 Task: Help me in understanding more about SSO
Action: Mouse moved to (204, 141)
Screenshot: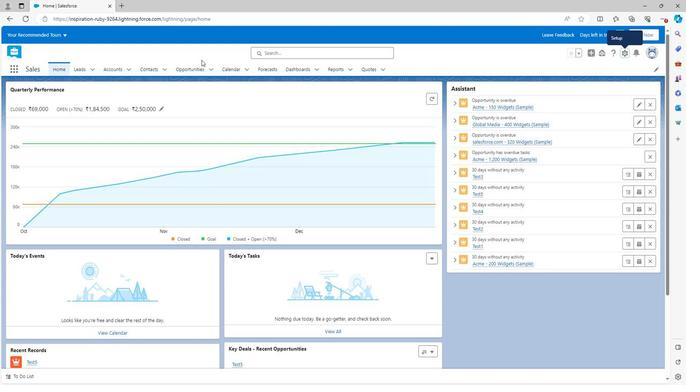 
Action: Mouse scrolled (204, 141) with delta (0, 0)
Screenshot: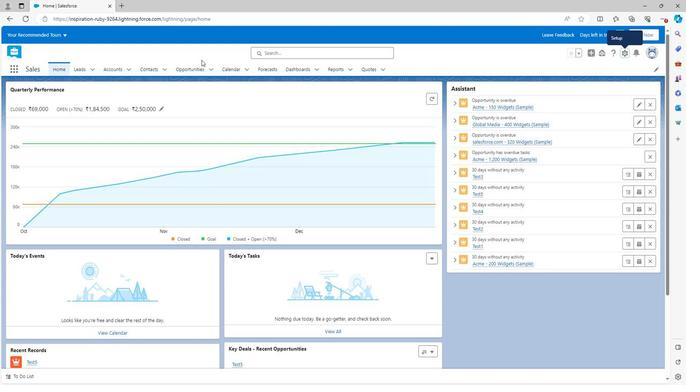 
Action: Mouse scrolled (204, 141) with delta (0, 0)
Screenshot: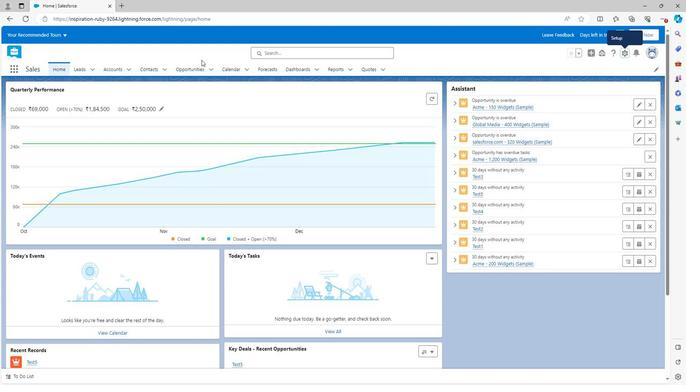 
Action: Mouse scrolled (204, 141) with delta (0, 0)
Screenshot: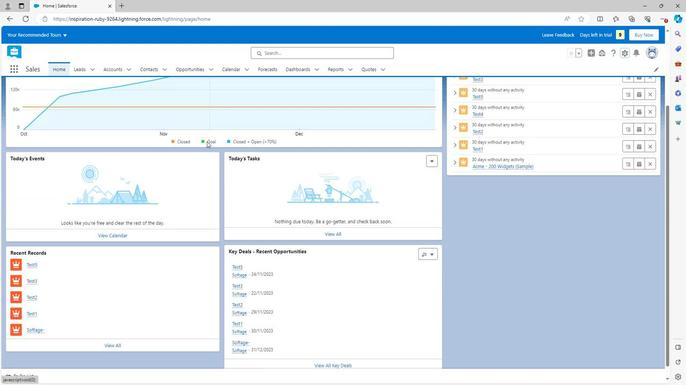 
Action: Mouse scrolled (204, 142) with delta (0, 0)
Screenshot: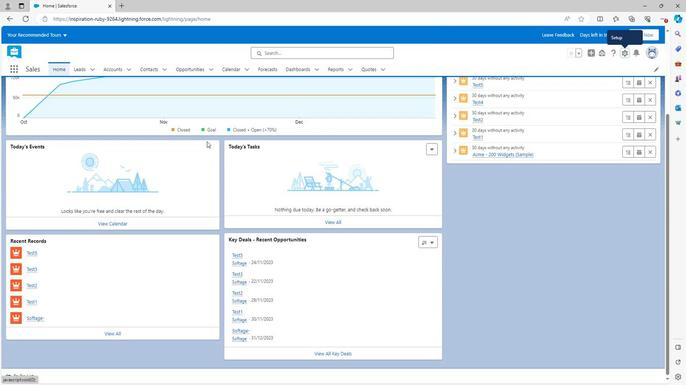 
Action: Mouse scrolled (204, 142) with delta (0, 0)
Screenshot: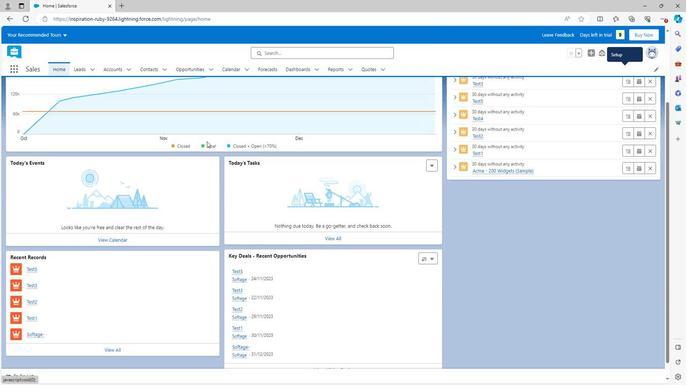 
Action: Mouse scrolled (204, 142) with delta (0, 0)
Screenshot: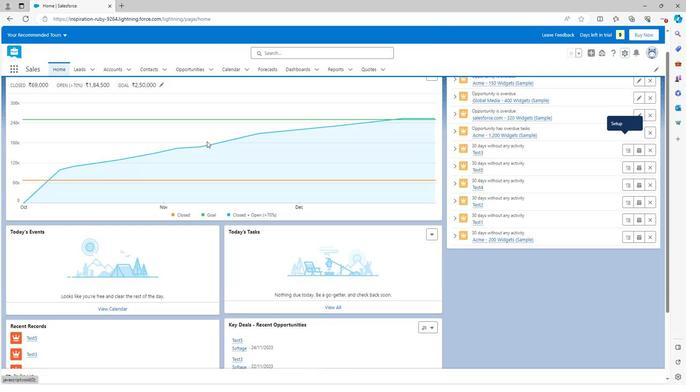 
Action: Mouse scrolled (204, 142) with delta (0, 0)
Screenshot: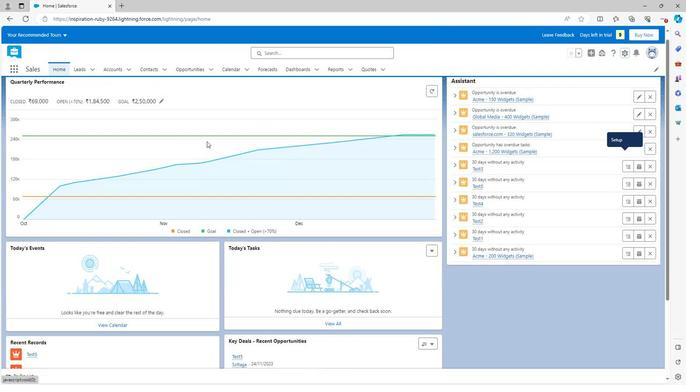 
Action: Mouse moved to (623, 50)
Screenshot: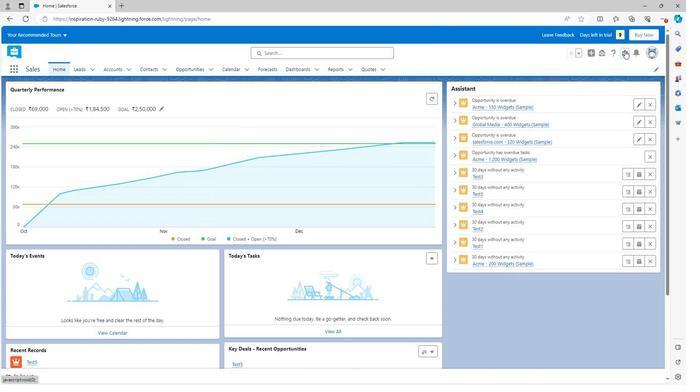 
Action: Mouse pressed left at (623, 50)
Screenshot: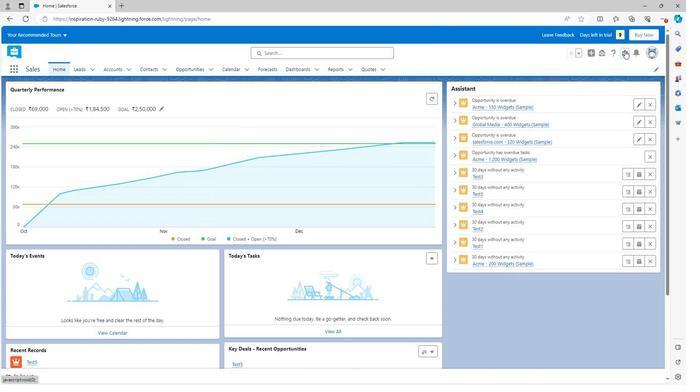 
Action: Mouse moved to (582, 74)
Screenshot: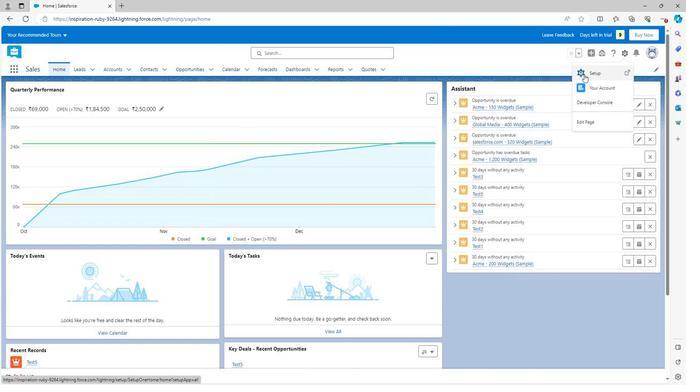 
Action: Mouse pressed left at (582, 74)
Screenshot: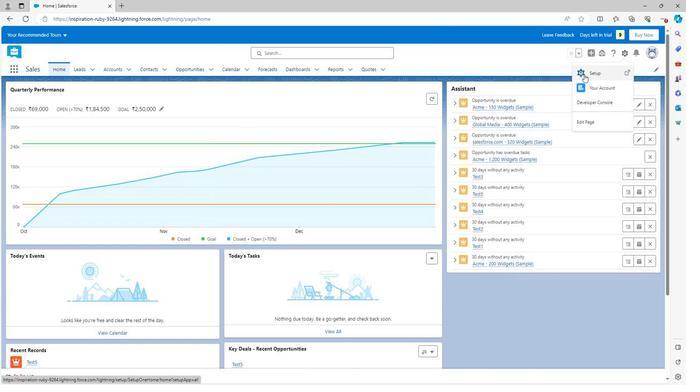 
Action: Mouse moved to (621, 54)
Screenshot: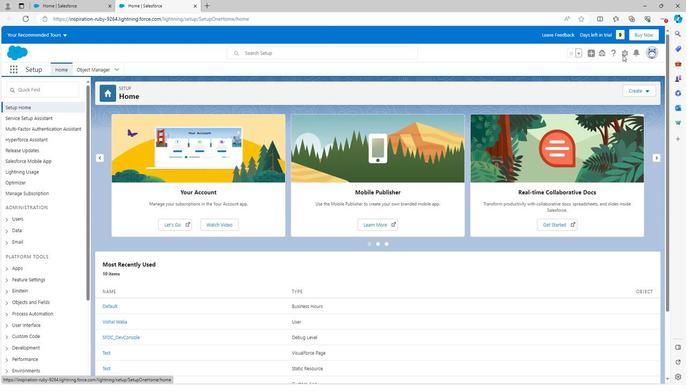 
Action: Mouse pressed left at (621, 54)
Screenshot: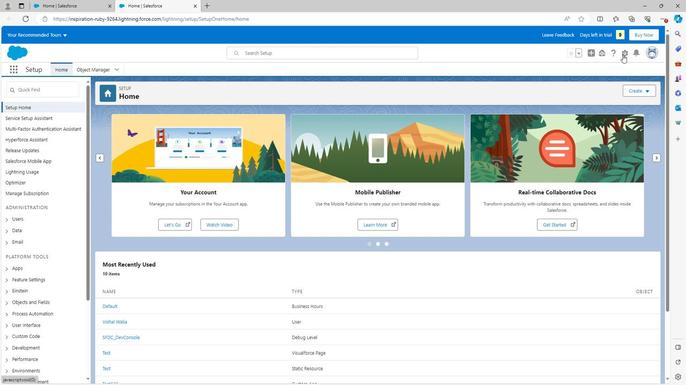 
Action: Mouse moved to (602, 72)
Screenshot: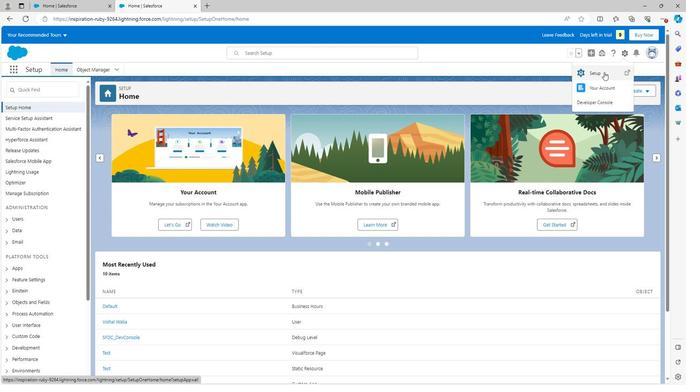 
Action: Mouse pressed left at (602, 72)
Screenshot: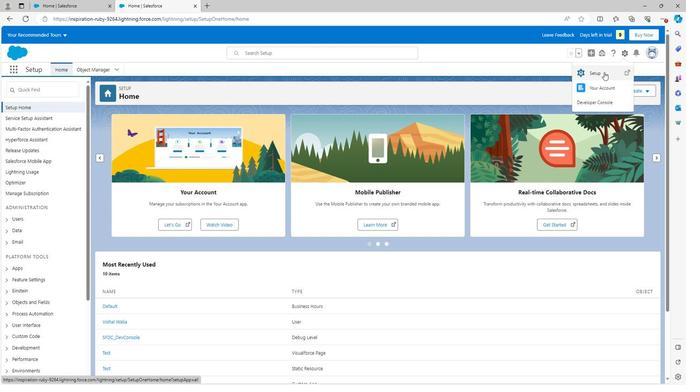
Action: Mouse moved to (41, 202)
Screenshot: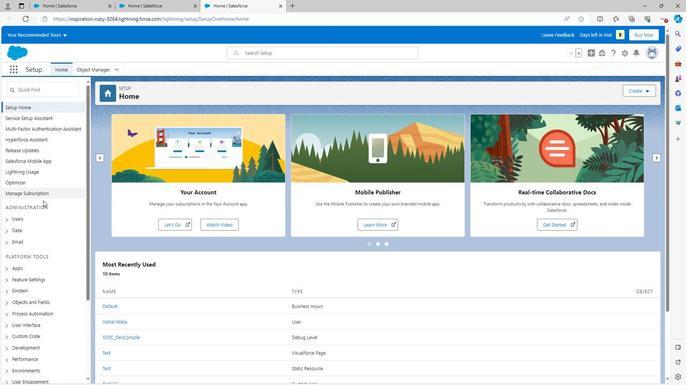 
Action: Mouse scrolled (41, 202) with delta (0, 0)
Screenshot: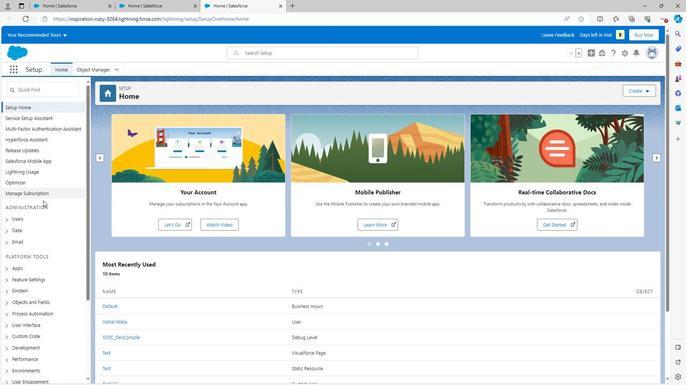 
Action: Mouse moved to (31, 265)
Screenshot: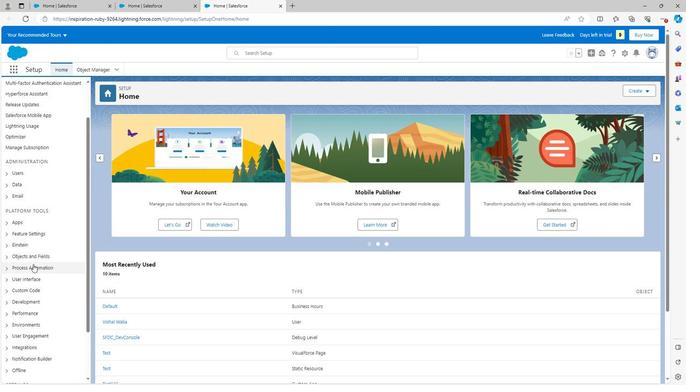 
Action: Mouse scrolled (31, 265) with delta (0, 0)
Screenshot: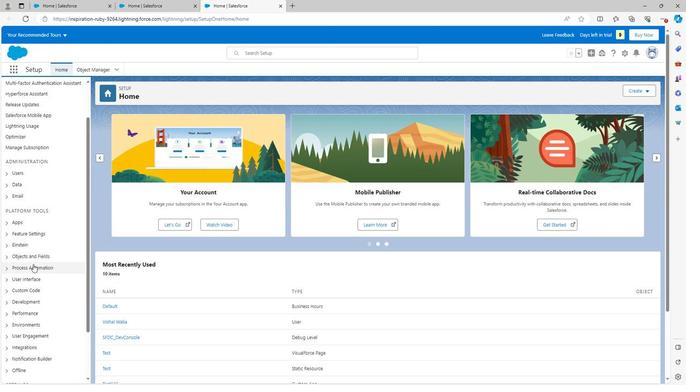 
Action: Mouse scrolled (31, 265) with delta (0, 0)
Screenshot: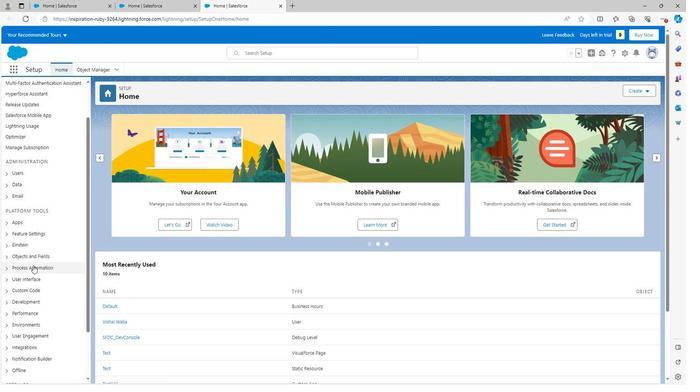 
Action: Mouse scrolled (31, 265) with delta (0, 0)
Screenshot: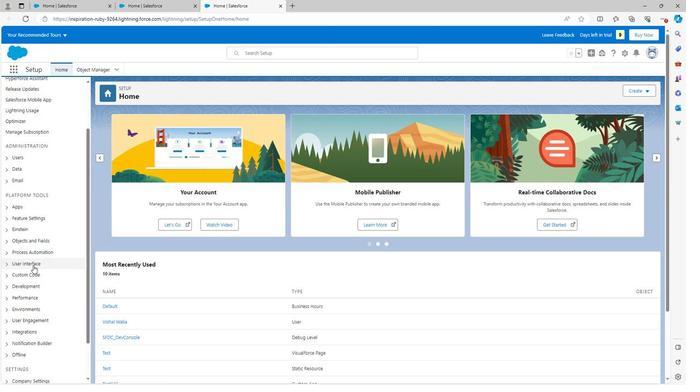 
Action: Mouse moved to (25, 265)
Screenshot: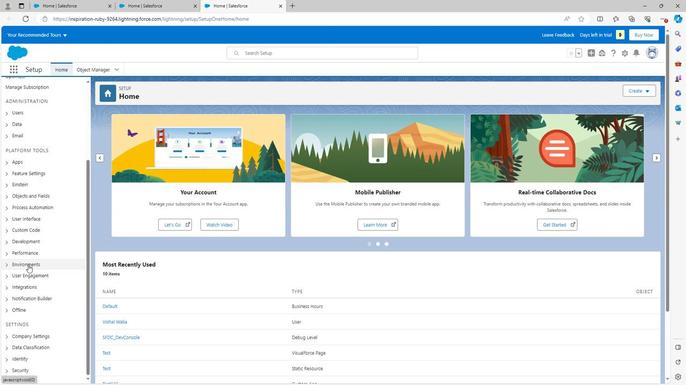 
Action: Mouse scrolled (25, 264) with delta (0, 0)
Screenshot: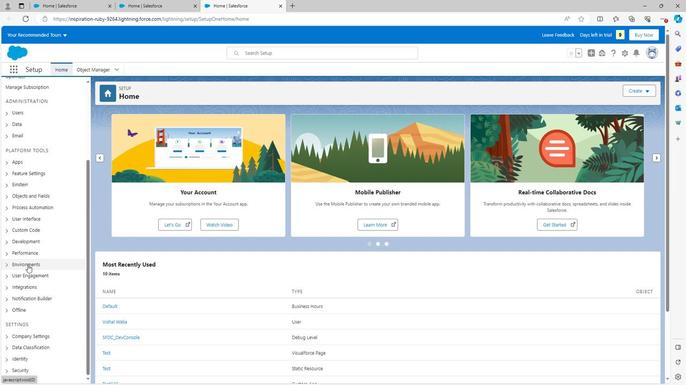 
Action: Mouse moved to (24, 272)
Screenshot: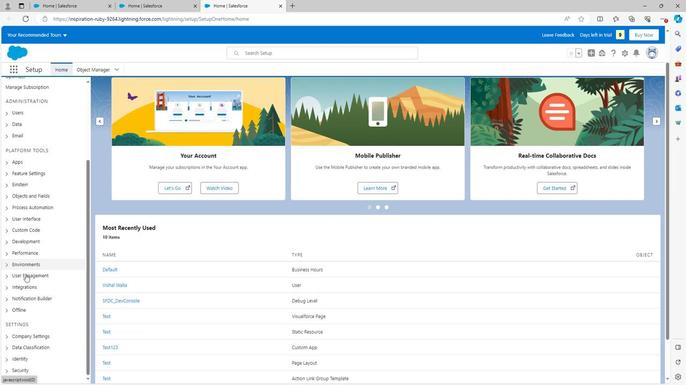 
Action: Mouse scrolled (24, 271) with delta (0, 0)
Screenshot: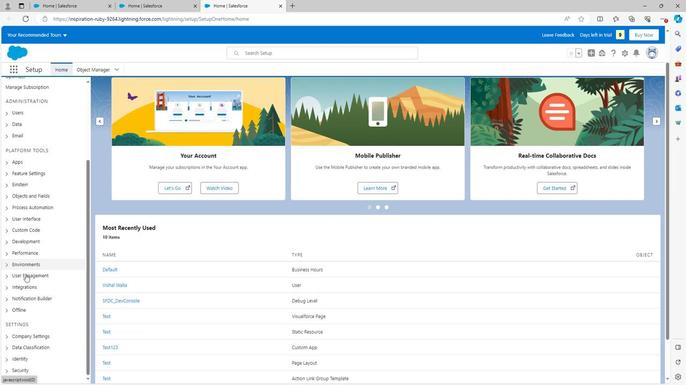 
Action: Mouse moved to (23, 275)
Screenshot: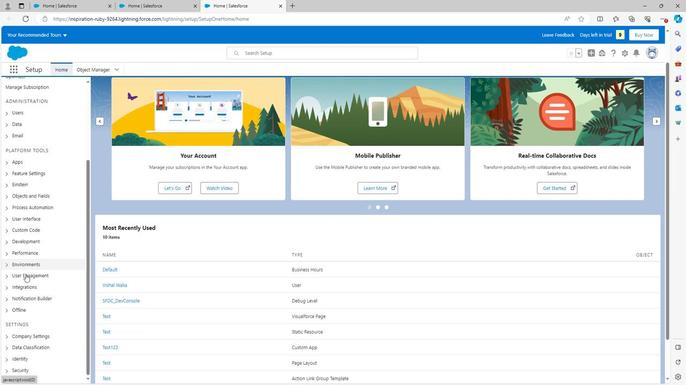 
Action: Mouse scrolled (23, 275) with delta (0, 0)
Screenshot: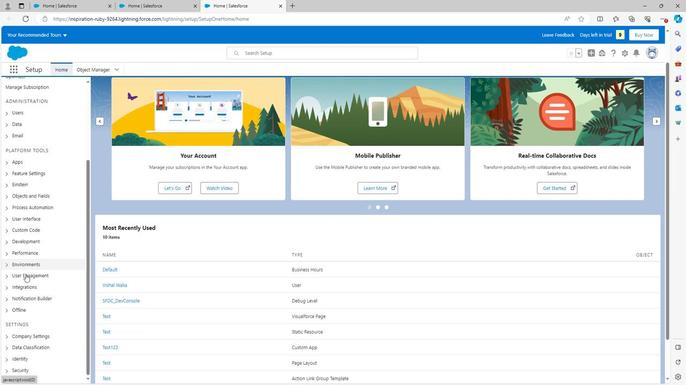 
Action: Mouse scrolled (23, 275) with delta (0, 0)
Screenshot: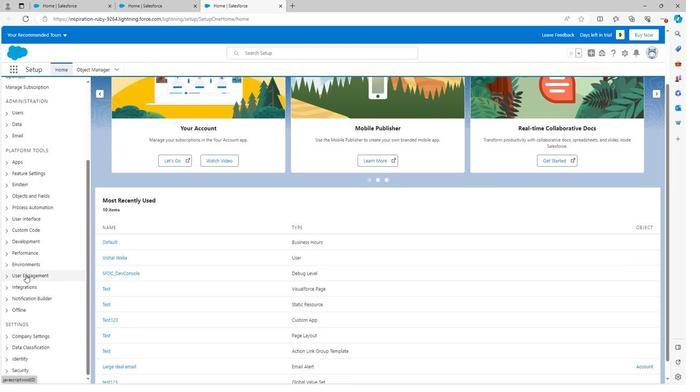 
Action: Mouse moved to (2, 361)
Screenshot: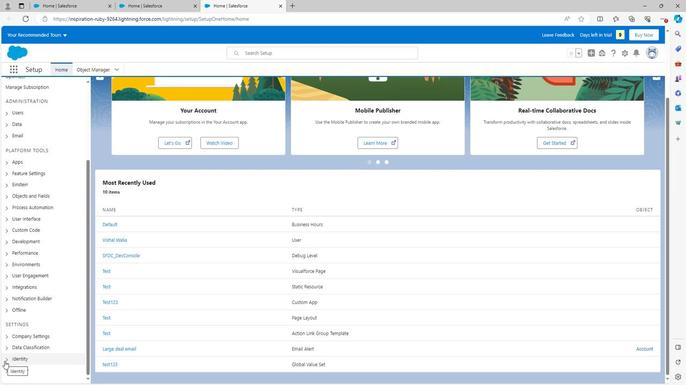 
Action: Mouse pressed left at (2, 361)
Screenshot: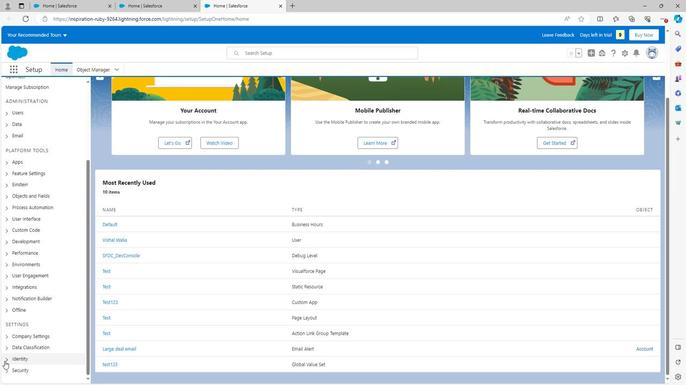 
Action: Mouse scrolled (2, 361) with delta (0, 0)
Screenshot: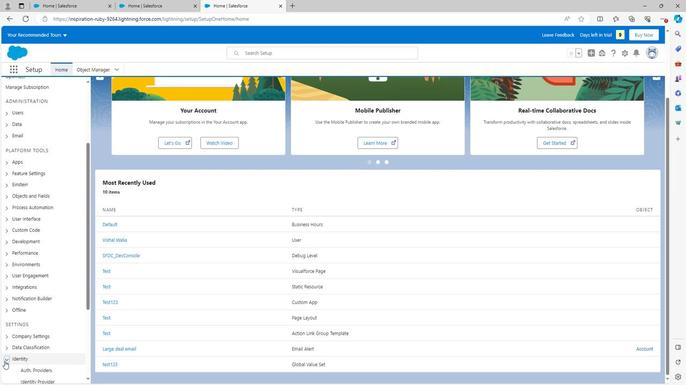 
Action: Mouse scrolled (2, 361) with delta (0, 0)
Screenshot: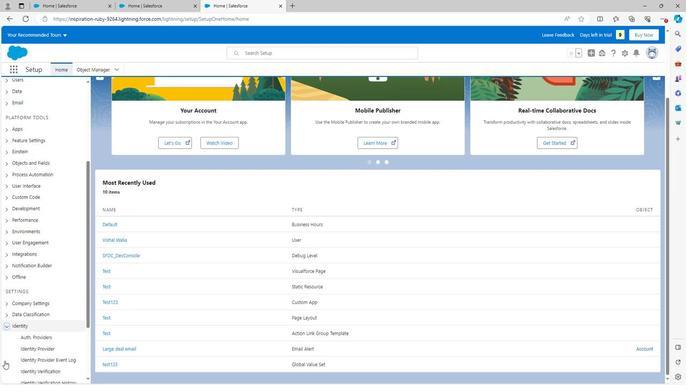 
Action: Mouse scrolled (2, 361) with delta (0, 0)
Screenshot: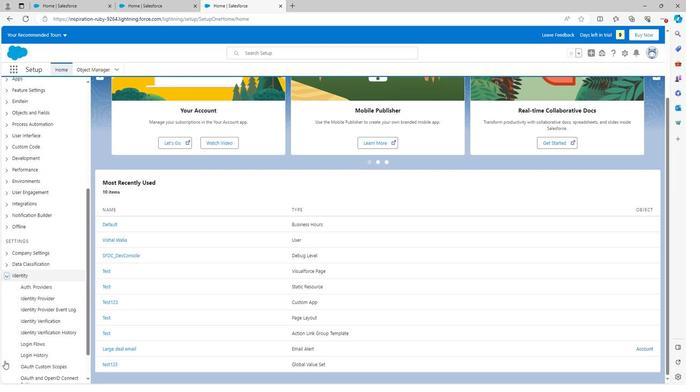 
Action: Mouse moved to (41, 263)
Screenshot: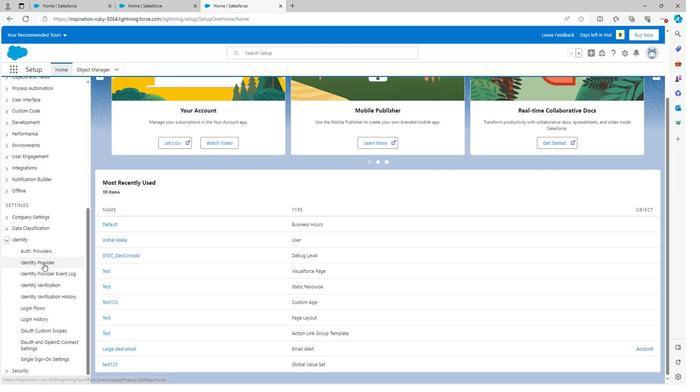 
Action: Mouse pressed left at (41, 263)
Screenshot: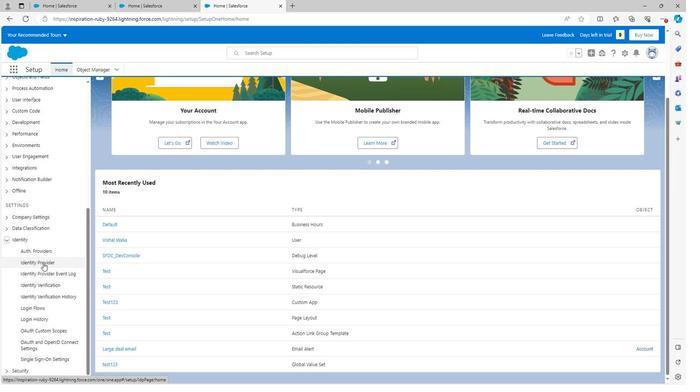 
Action: Mouse moved to (633, 147)
Screenshot: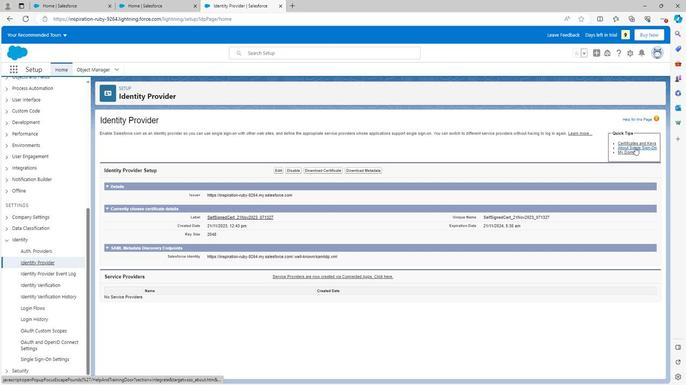 
Action: Mouse pressed left at (633, 147)
Screenshot: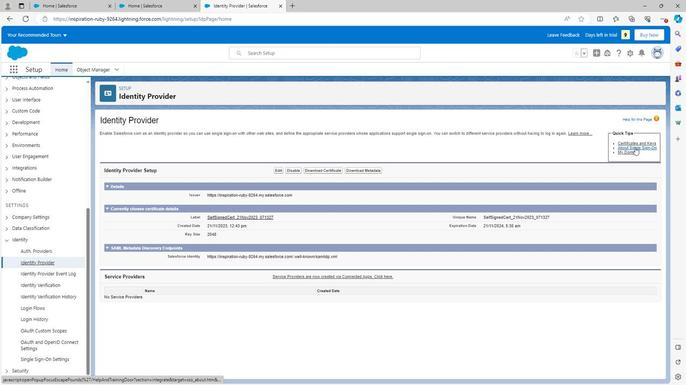 
Action: Mouse moved to (244, 194)
Screenshot: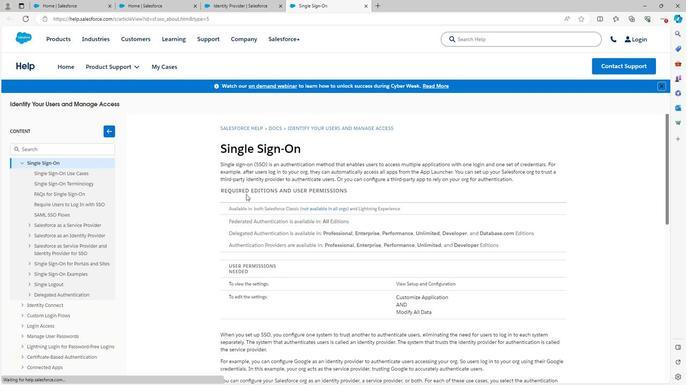 
Action: Mouse scrolled (244, 194) with delta (0, 0)
Screenshot: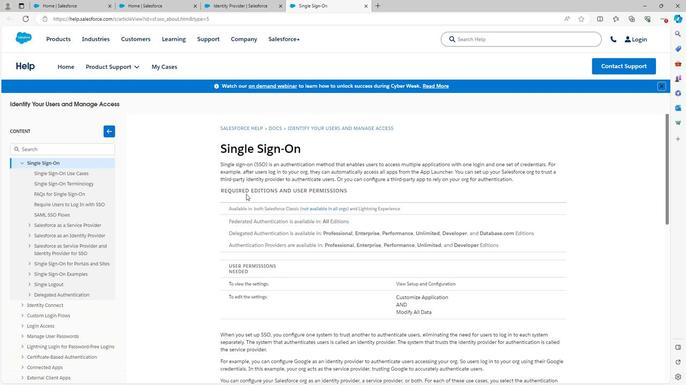 
Action: Mouse scrolled (244, 194) with delta (0, 0)
Screenshot: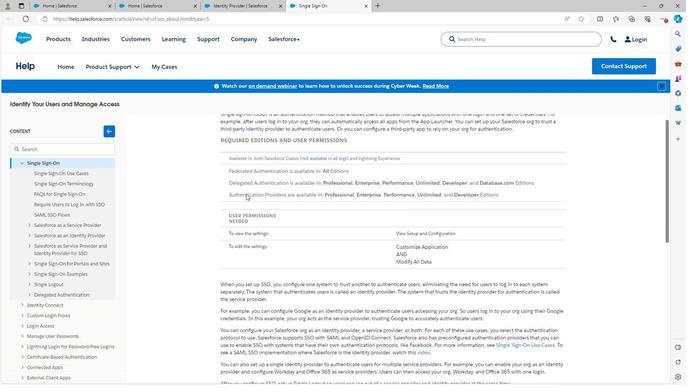 
Action: Mouse scrolled (244, 194) with delta (0, 0)
Screenshot: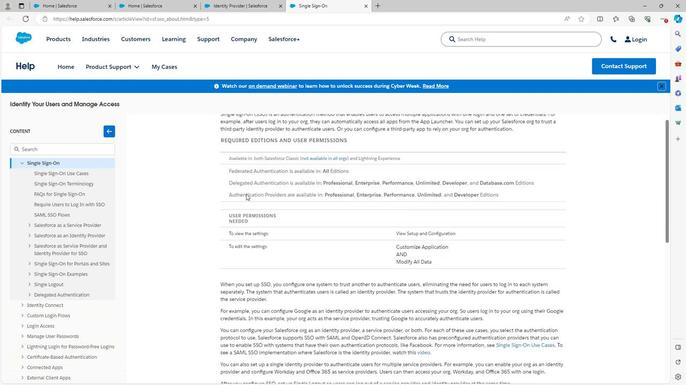 
Action: Mouse scrolled (244, 194) with delta (0, 0)
Screenshot: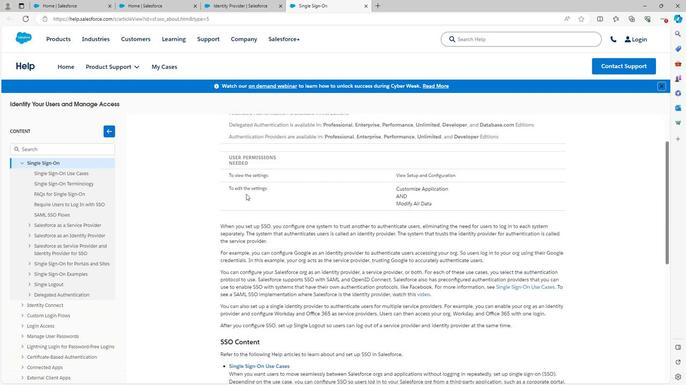 
Action: Mouse moved to (243, 194)
Screenshot: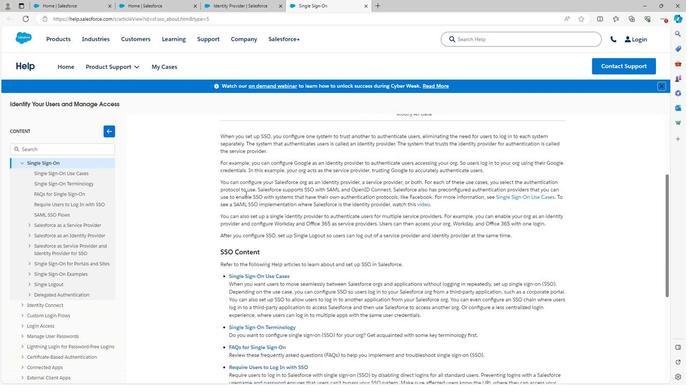 
Action: Mouse scrolled (243, 193) with delta (0, 0)
Screenshot: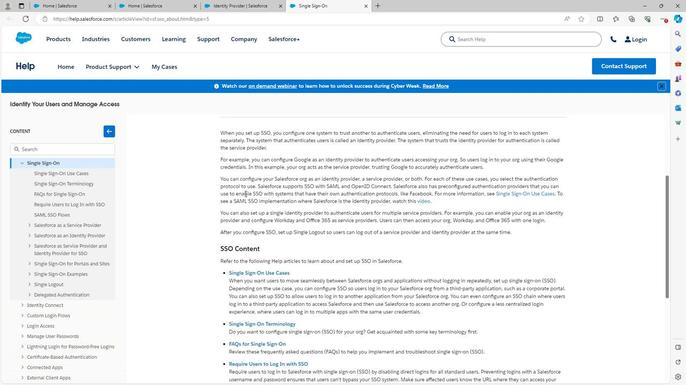 
Action: Mouse scrolled (243, 193) with delta (0, 0)
Screenshot: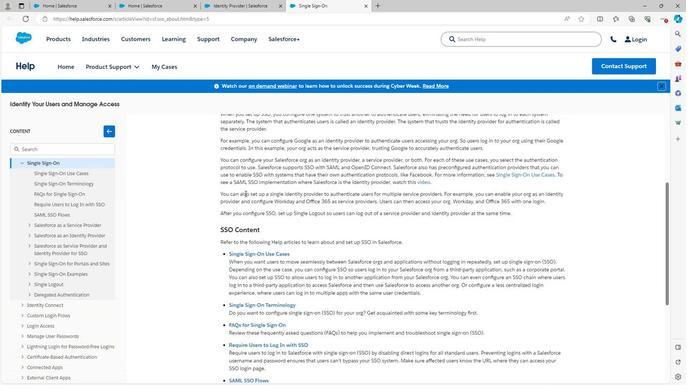 
Action: Mouse scrolled (243, 193) with delta (0, 0)
Screenshot: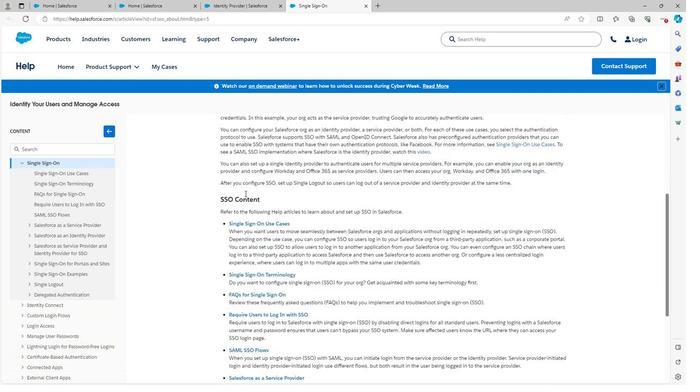 
Action: Mouse scrolled (243, 194) with delta (0, 0)
Screenshot: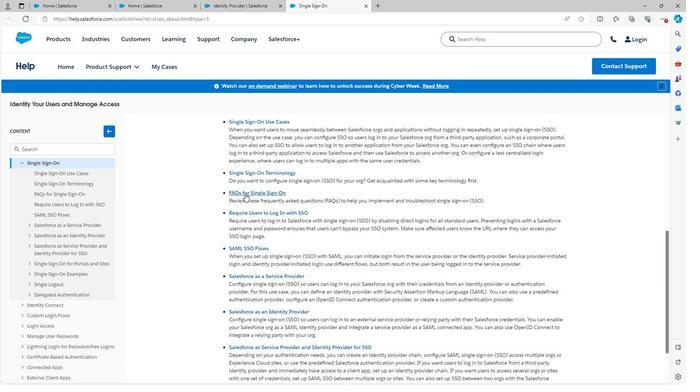 
Action: Mouse scrolled (243, 194) with delta (0, 0)
Screenshot: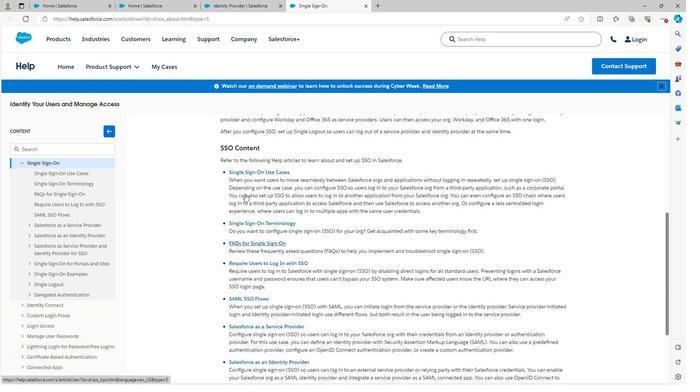 
Action: Mouse scrolled (243, 194) with delta (0, 0)
Screenshot: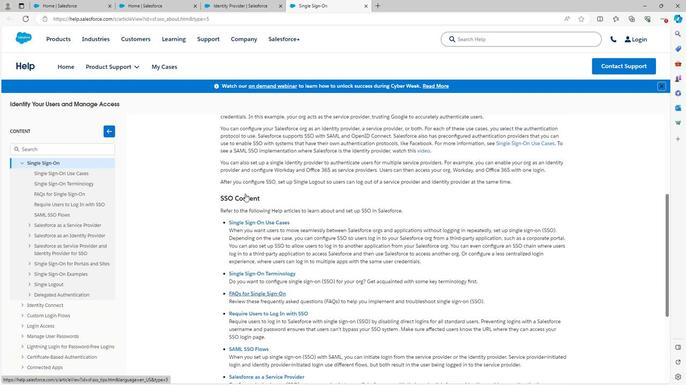 
Action: Mouse scrolled (243, 194) with delta (0, 0)
Screenshot: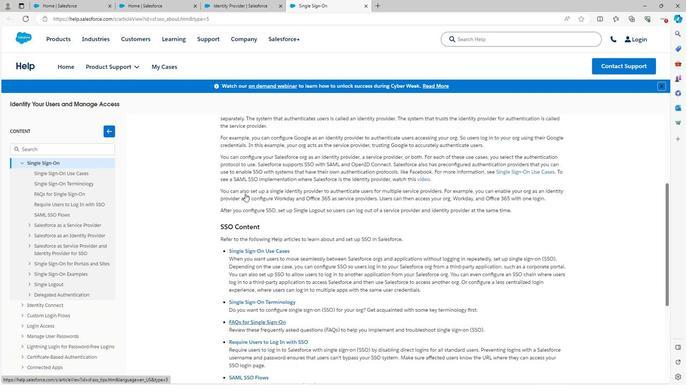 
Action: Mouse scrolled (243, 194) with delta (0, 0)
Screenshot: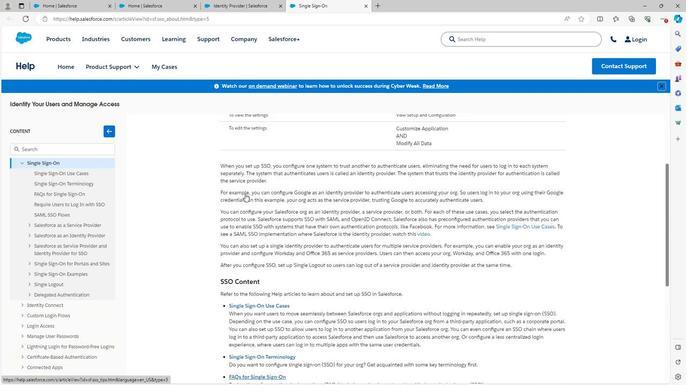 
Action: Mouse scrolled (243, 194) with delta (0, 0)
Screenshot: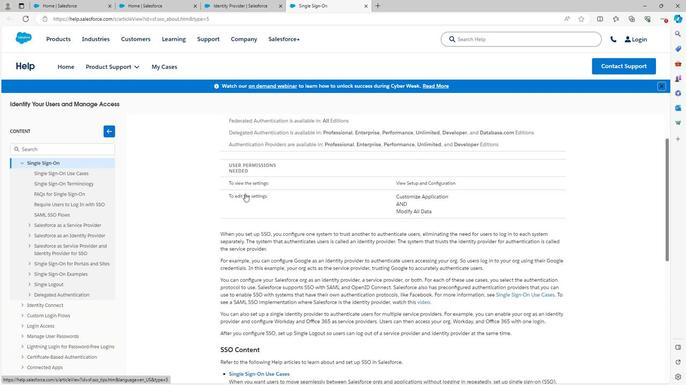 
Action: Mouse scrolled (243, 194) with delta (0, 0)
Screenshot: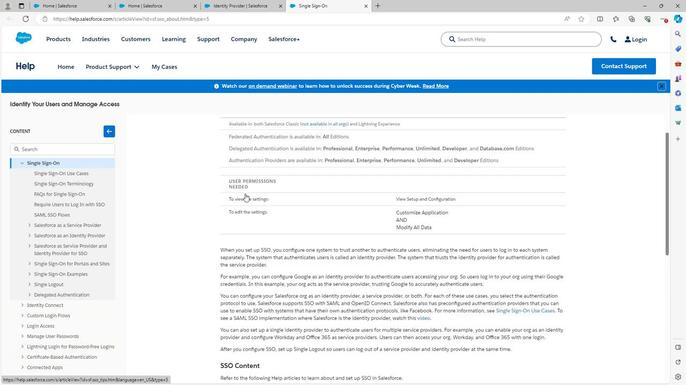 
Action: Mouse scrolled (243, 194) with delta (0, 0)
Screenshot: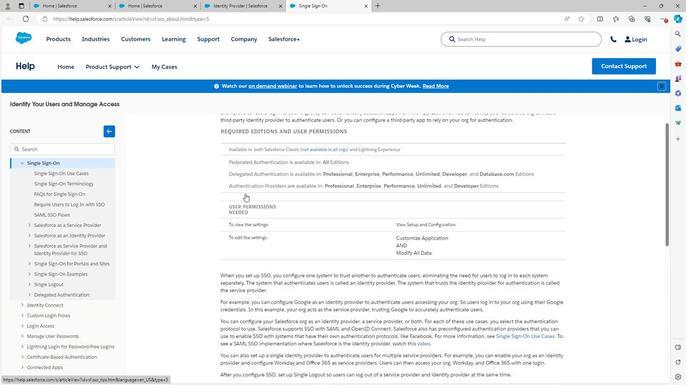 
Action: Mouse moved to (59, 205)
Screenshot: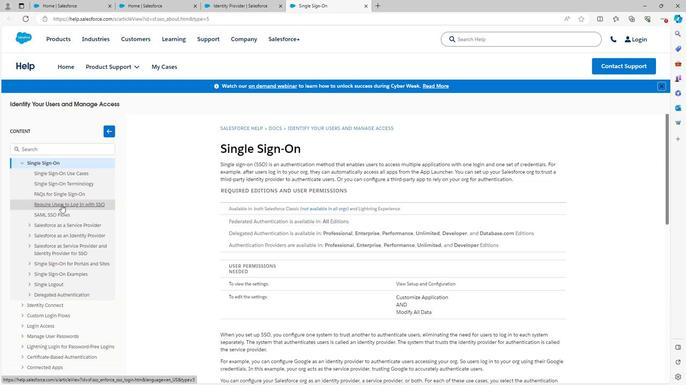 
Action: Mouse scrolled (59, 205) with delta (0, 0)
Screenshot: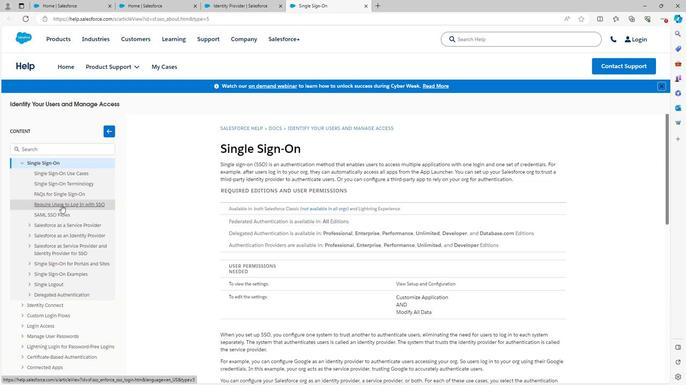 
Action: Mouse scrolled (59, 205) with delta (0, 0)
Screenshot: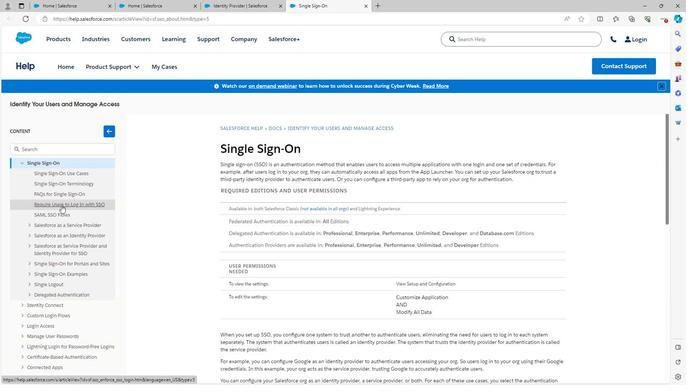 
Action: Mouse scrolled (59, 205) with delta (0, 0)
Screenshot: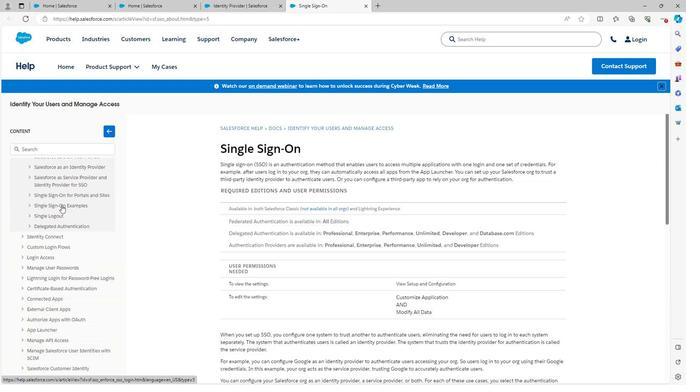 
Action: Mouse scrolled (59, 205) with delta (0, 0)
Screenshot: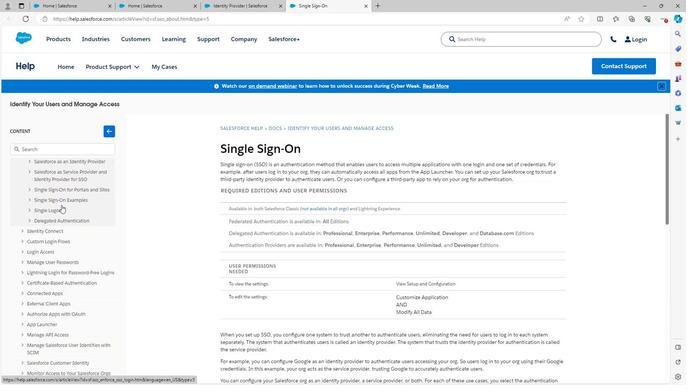 
Action: Mouse moved to (59, 205)
Screenshot: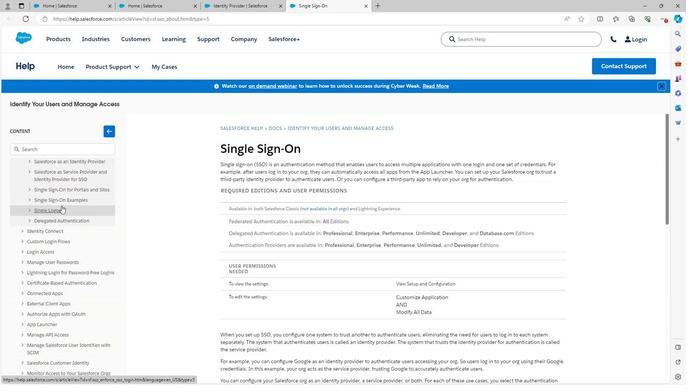 
Action: Mouse scrolled (59, 205) with delta (0, 0)
Screenshot: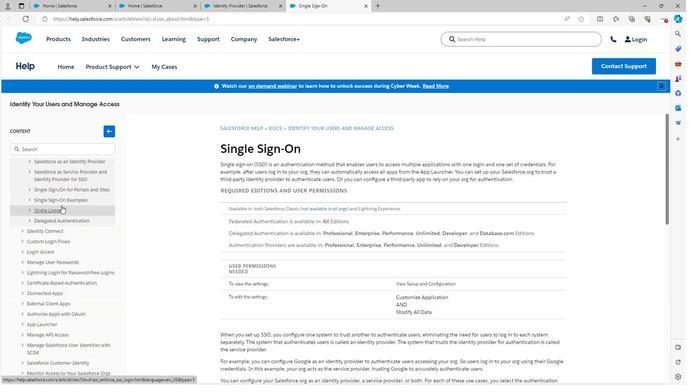 
Action: Mouse scrolled (59, 206) with delta (0, 0)
Screenshot: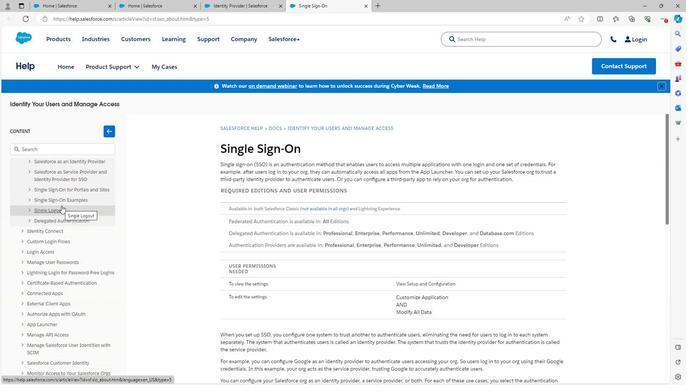 
Action: Mouse moved to (198, 255)
Screenshot: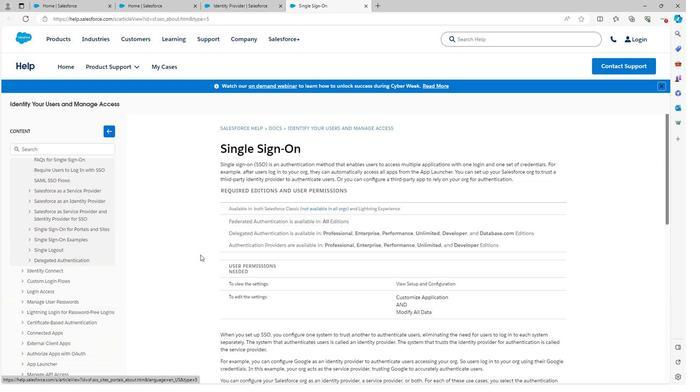 
Action: Mouse scrolled (198, 255) with delta (0, 0)
Screenshot: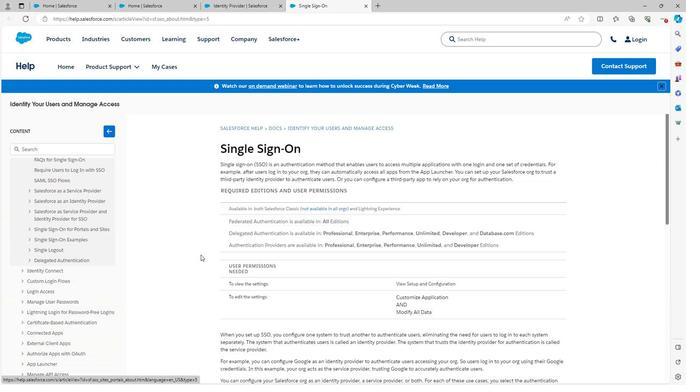 
Action: Mouse scrolled (198, 255) with delta (0, 0)
Screenshot: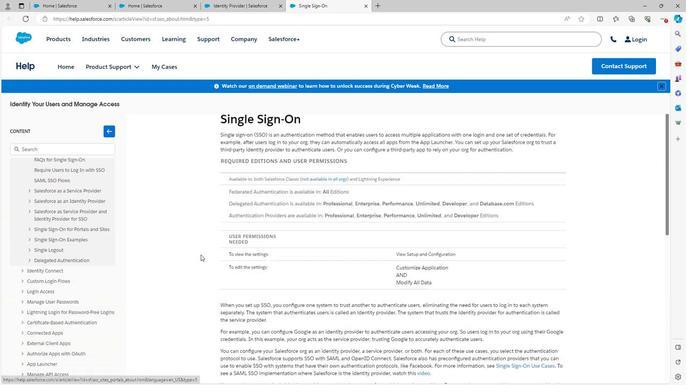 
Action: Mouse scrolled (198, 255) with delta (0, 0)
Screenshot: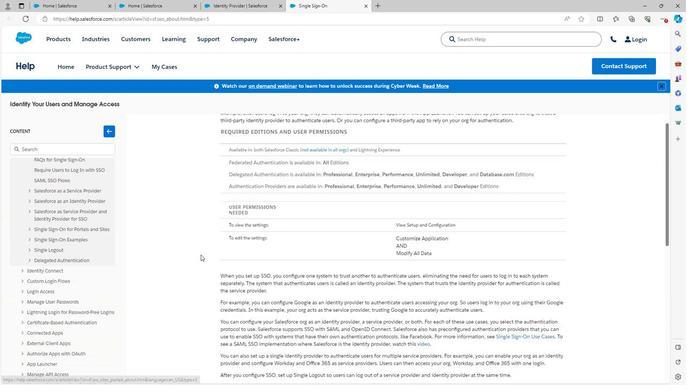 
Action: Mouse scrolled (198, 255) with delta (0, 0)
Screenshot: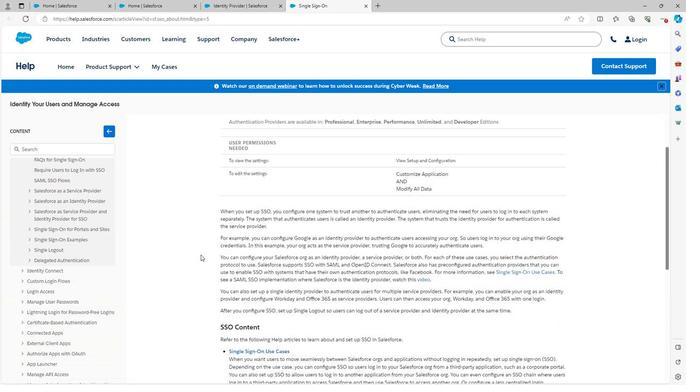 
Action: Mouse scrolled (198, 255) with delta (0, 0)
Screenshot: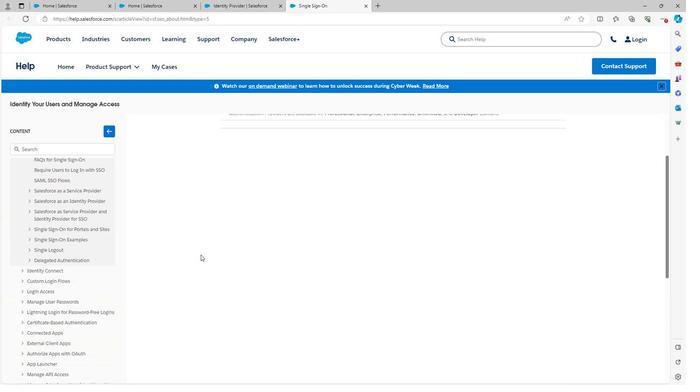 
Action: Mouse scrolled (198, 255) with delta (0, 0)
Screenshot: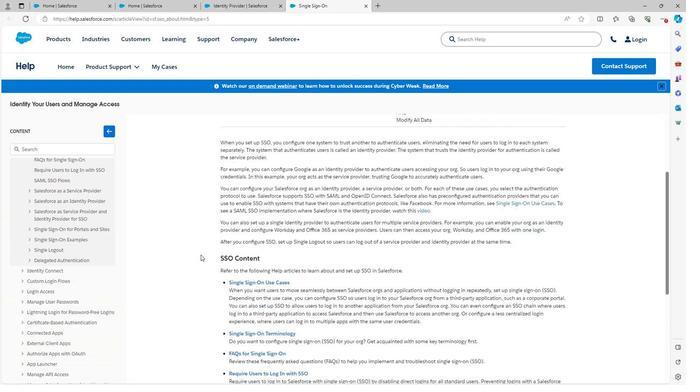 
Action: Mouse moved to (199, 252)
Screenshot: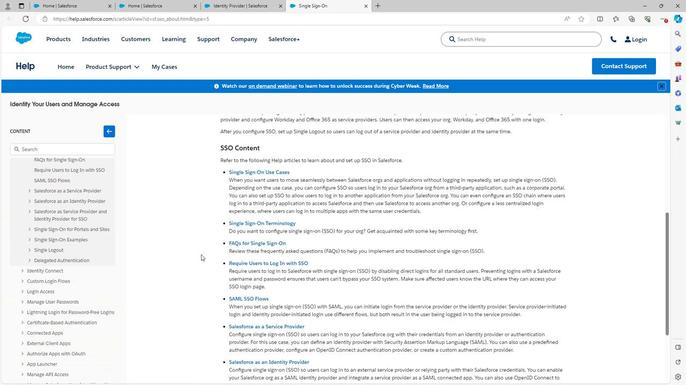 
